 Task: Look for products with ginger flavor.
Action: Mouse moved to (24, 91)
Screenshot: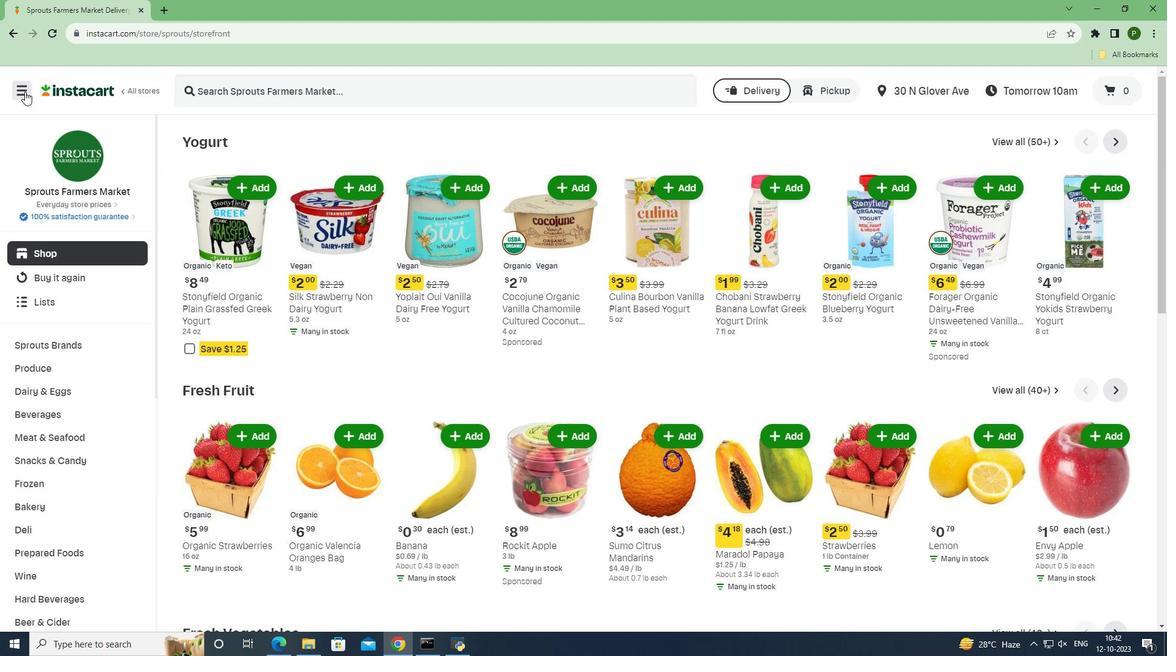 
Action: Mouse pressed left at (24, 91)
Screenshot: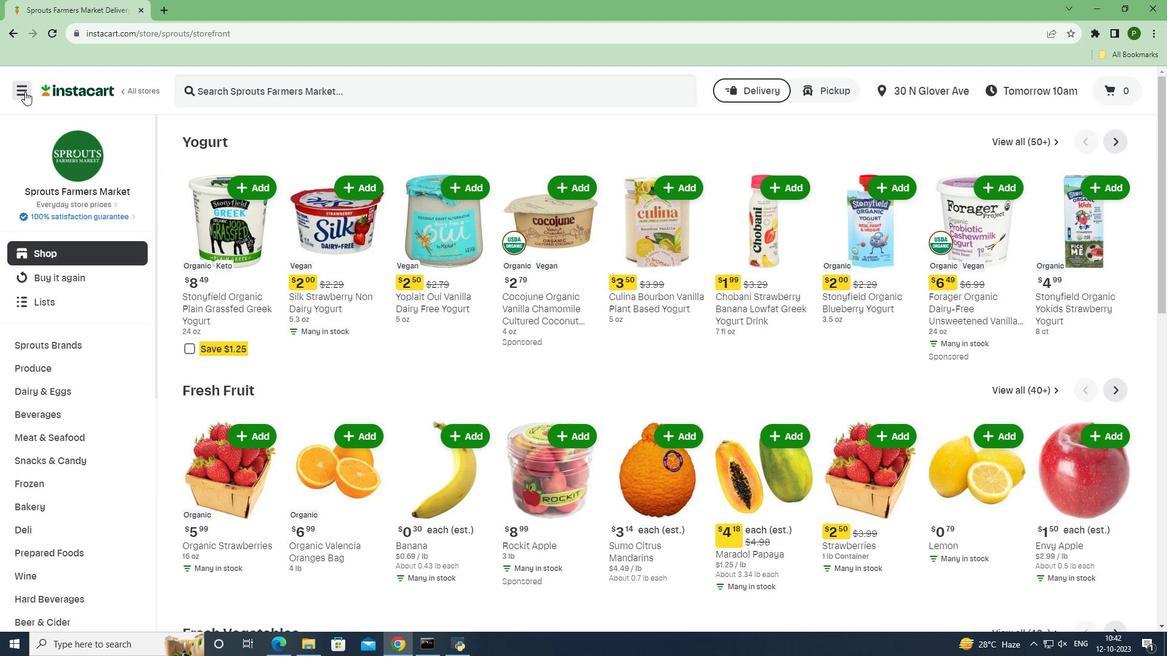 
Action: Mouse moved to (62, 316)
Screenshot: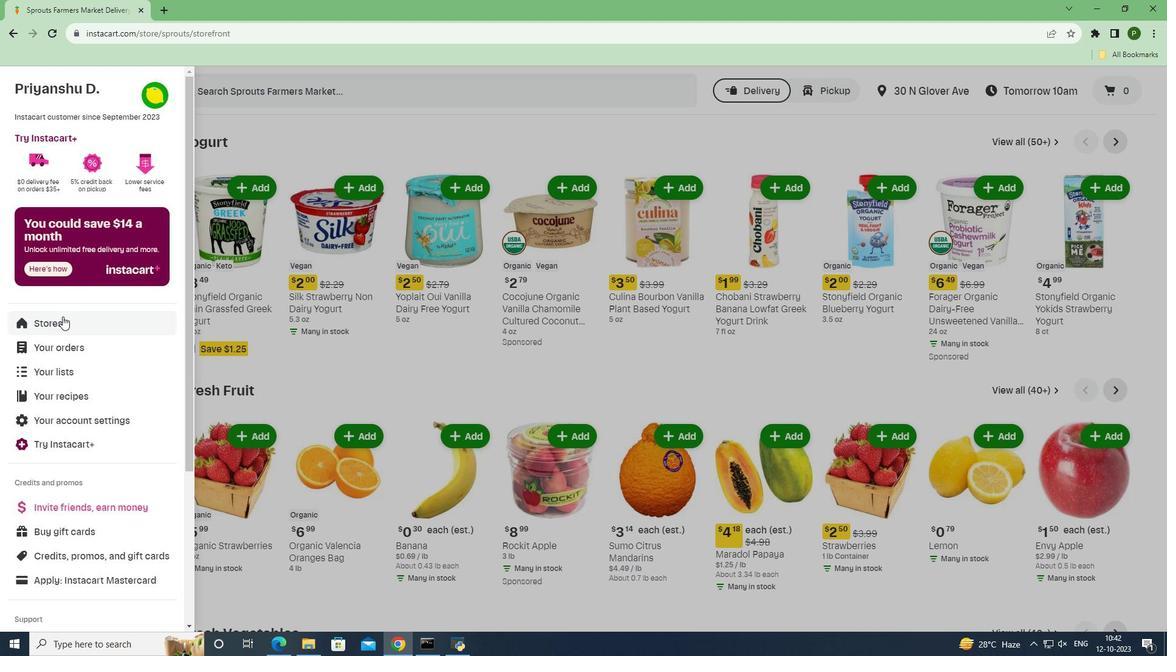 
Action: Mouse pressed left at (62, 316)
Screenshot: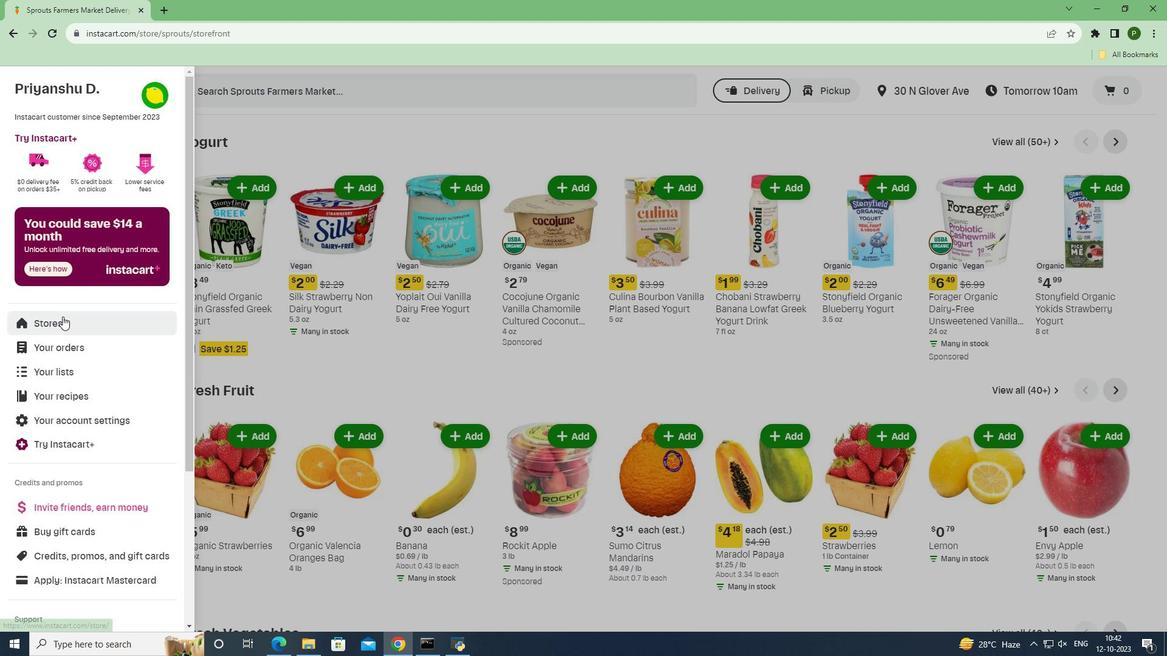 
Action: Mouse moved to (278, 141)
Screenshot: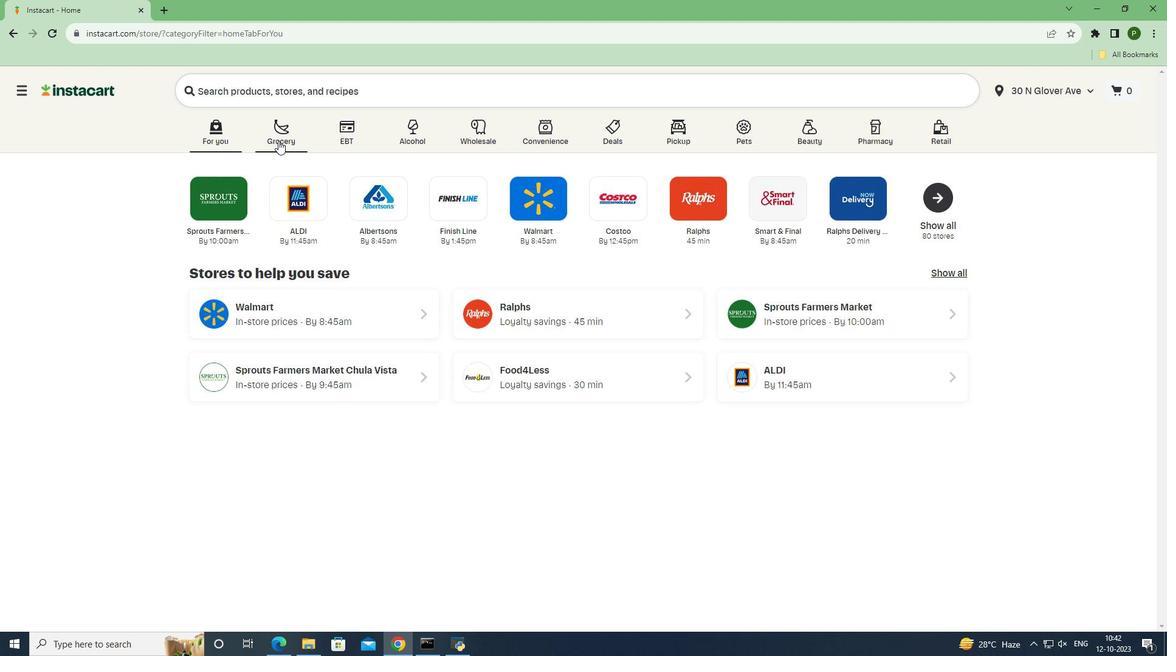 
Action: Mouse pressed left at (278, 141)
Screenshot: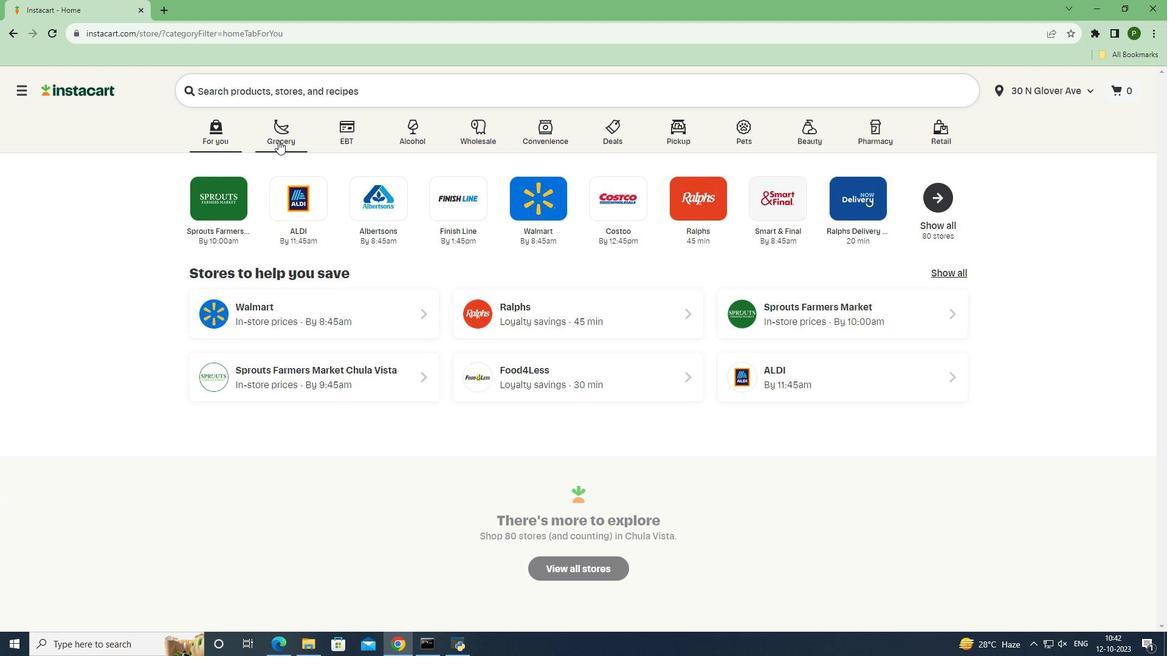 
Action: Mouse moved to (489, 294)
Screenshot: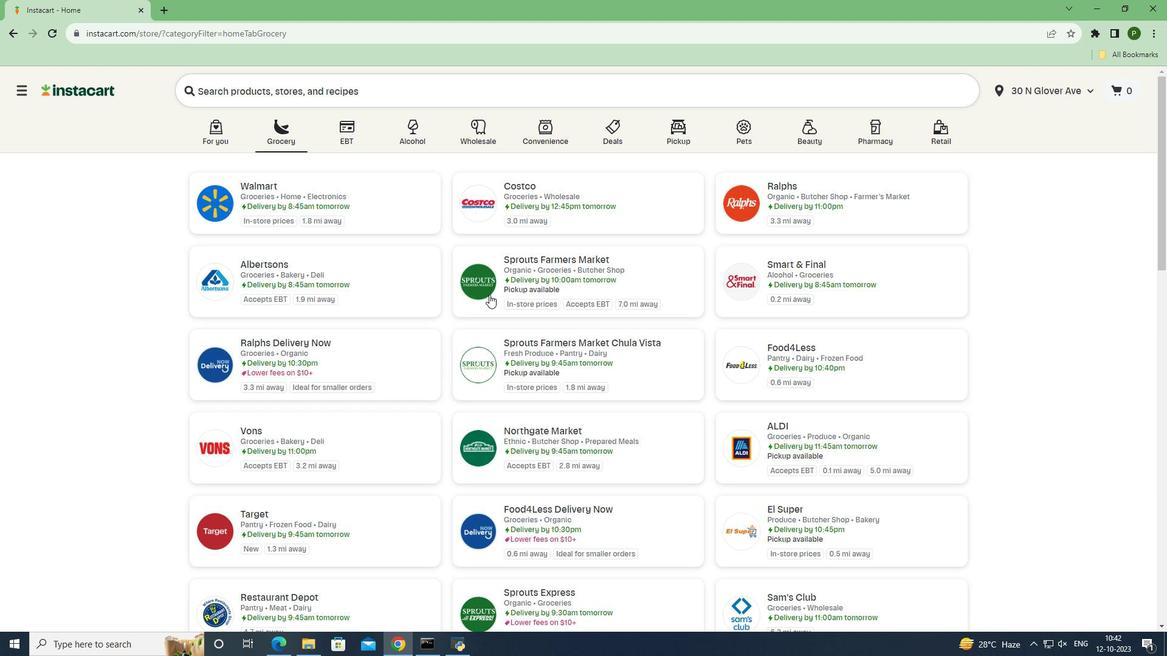 
Action: Mouse pressed left at (489, 294)
Screenshot: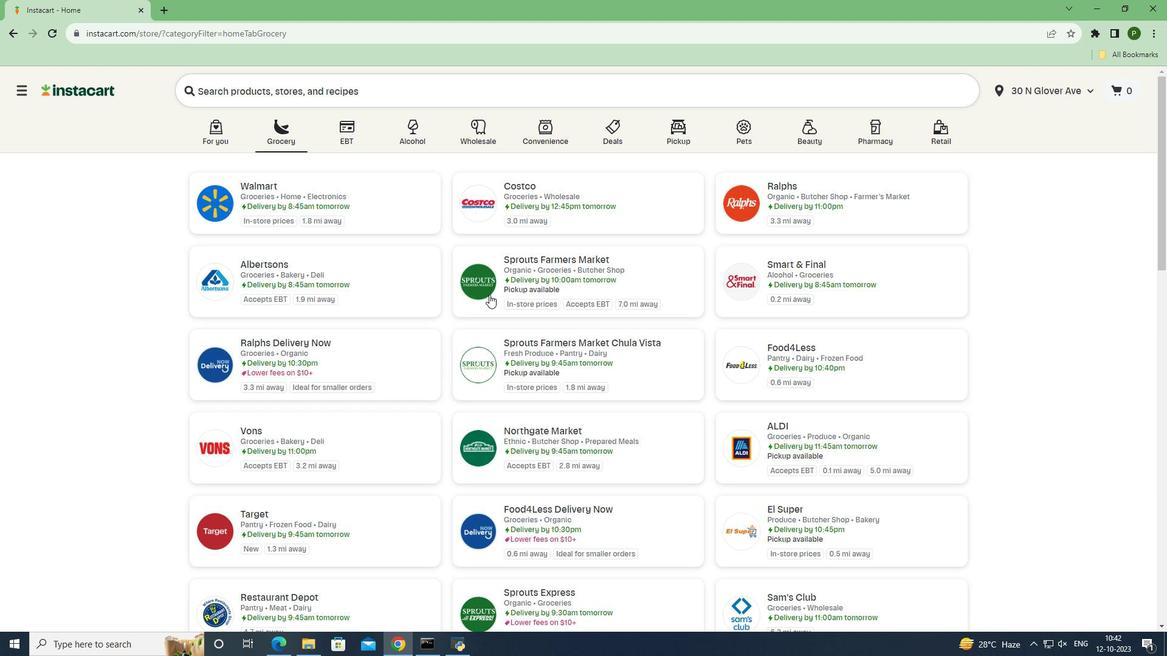 
Action: Mouse moved to (104, 417)
Screenshot: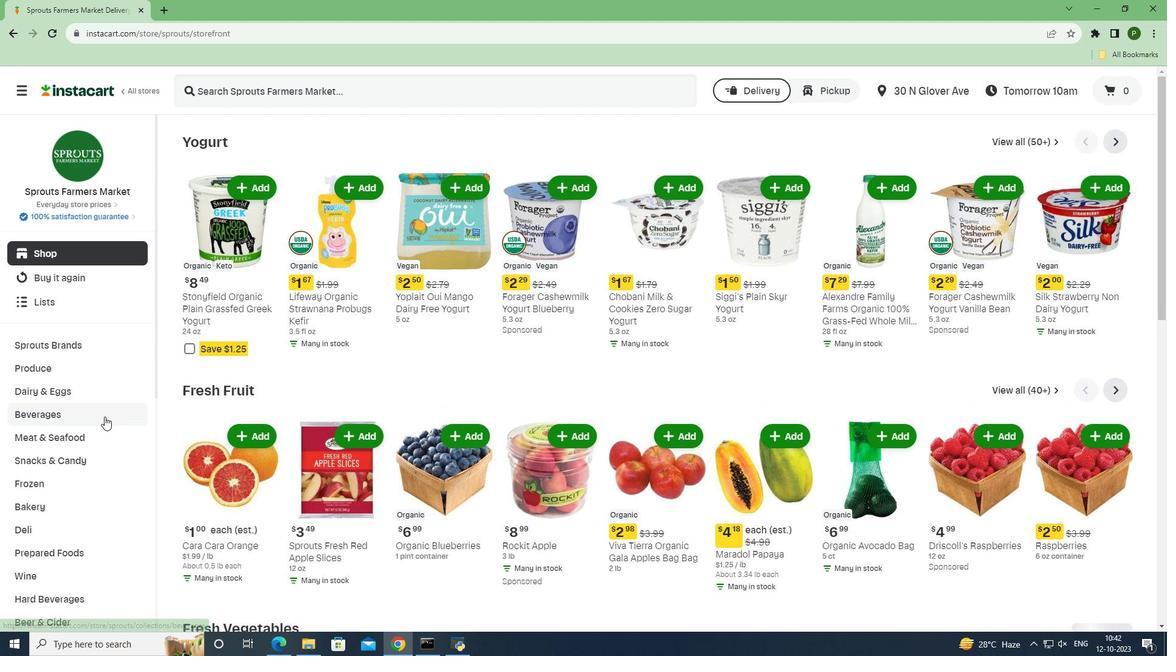 
Action: Mouse pressed left at (104, 417)
Screenshot: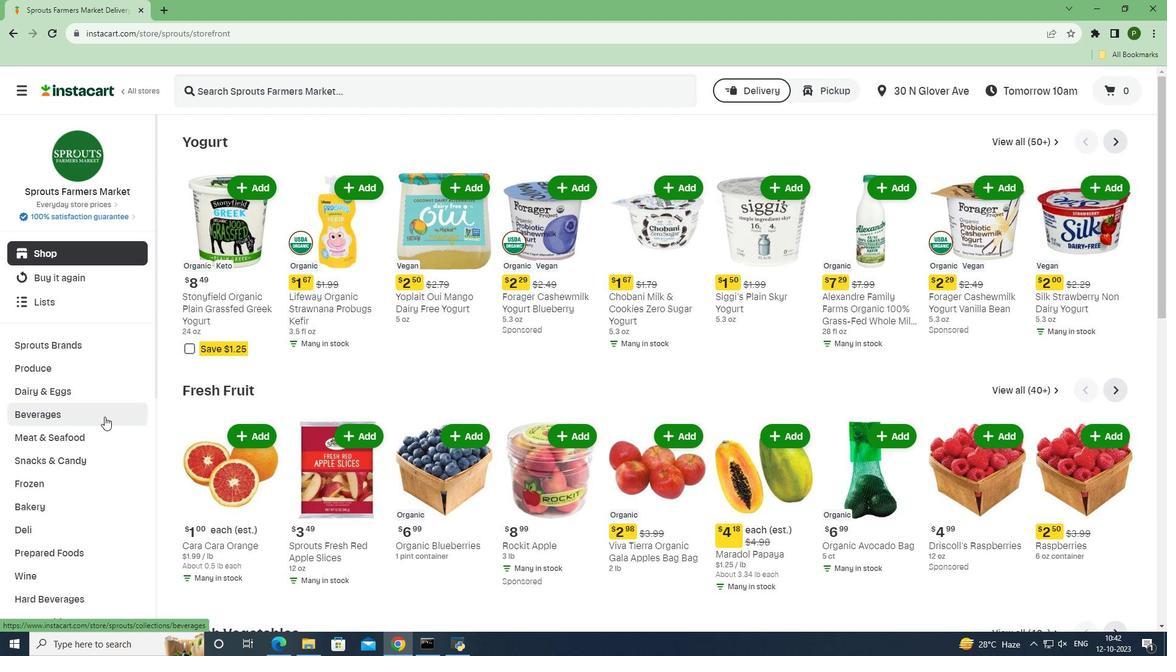
Action: Mouse moved to (514, 170)
Screenshot: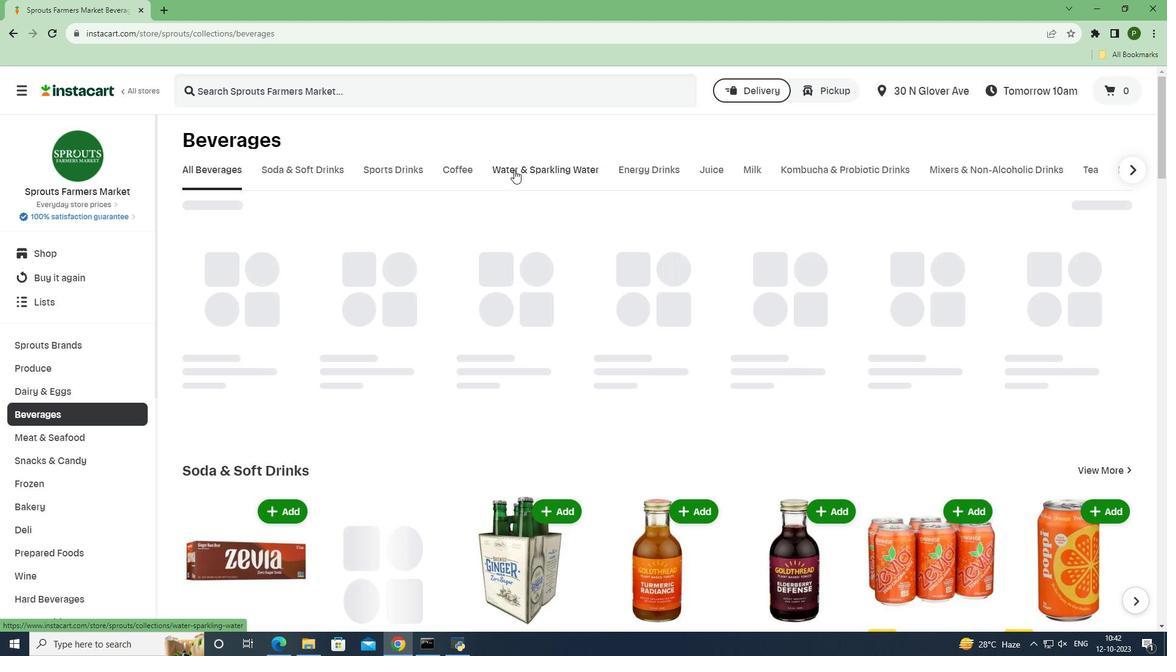 
Action: Mouse pressed left at (514, 170)
Screenshot: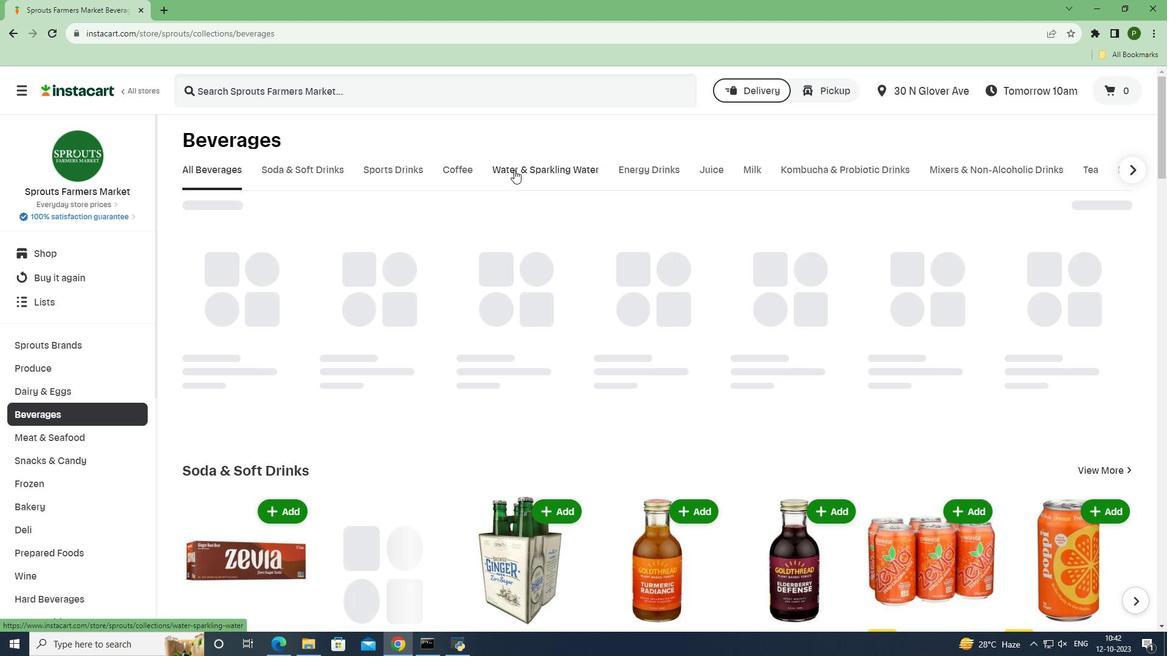 
Action: Mouse moved to (213, 274)
Screenshot: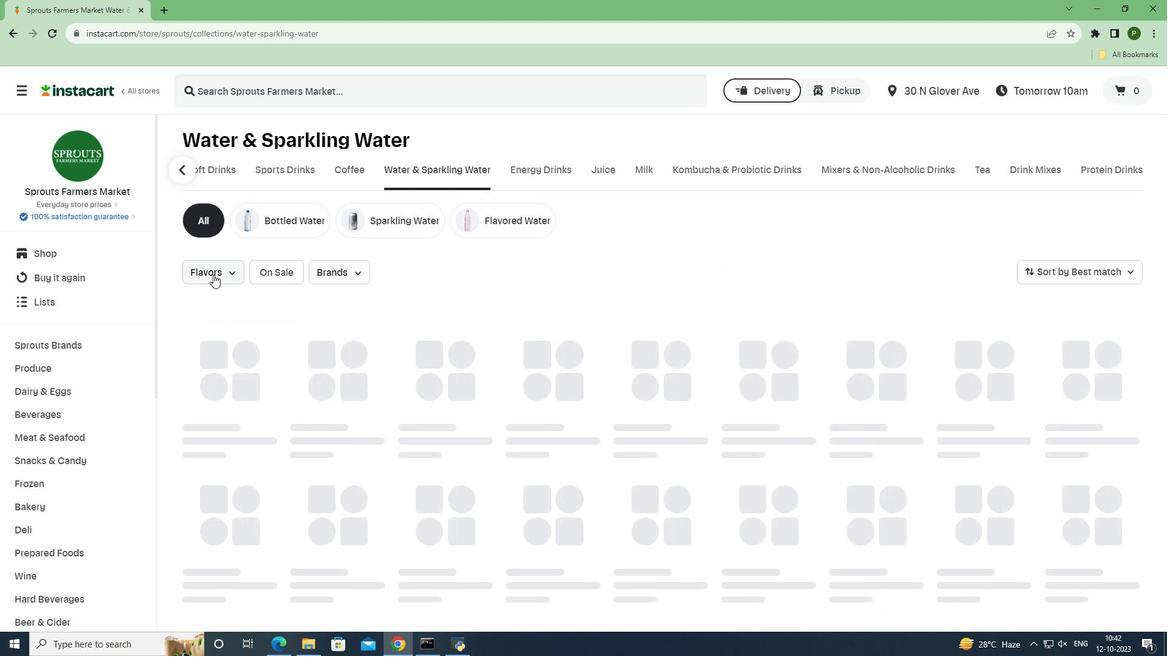 
Action: Mouse pressed left at (213, 274)
Screenshot: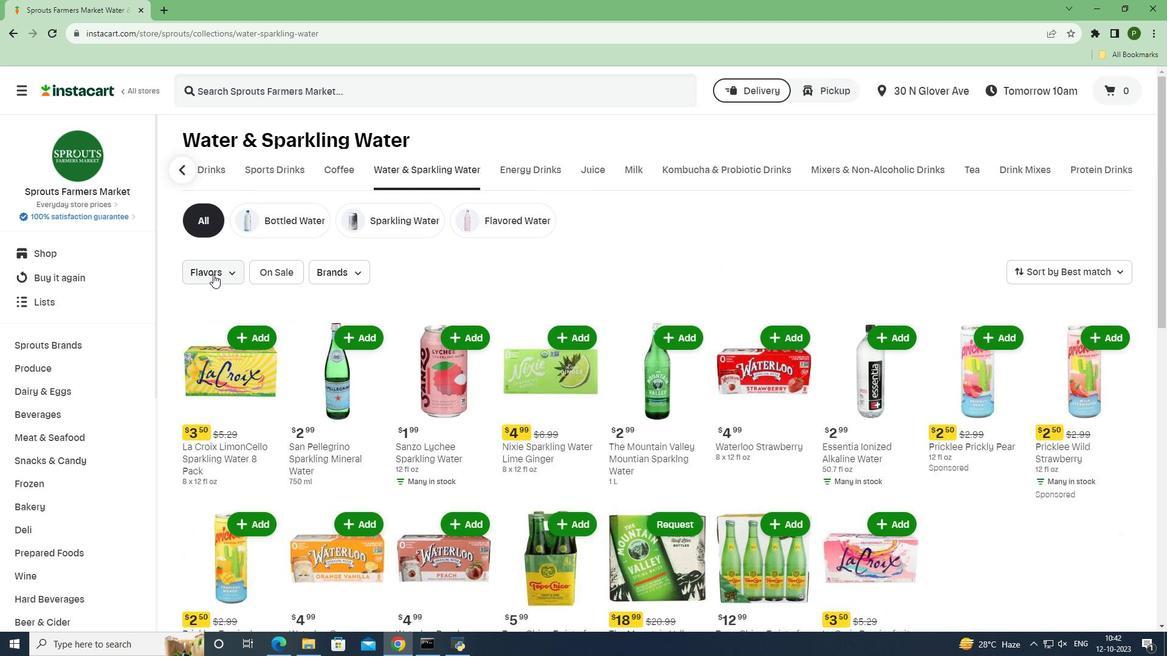 
Action: Mouse moved to (255, 384)
Screenshot: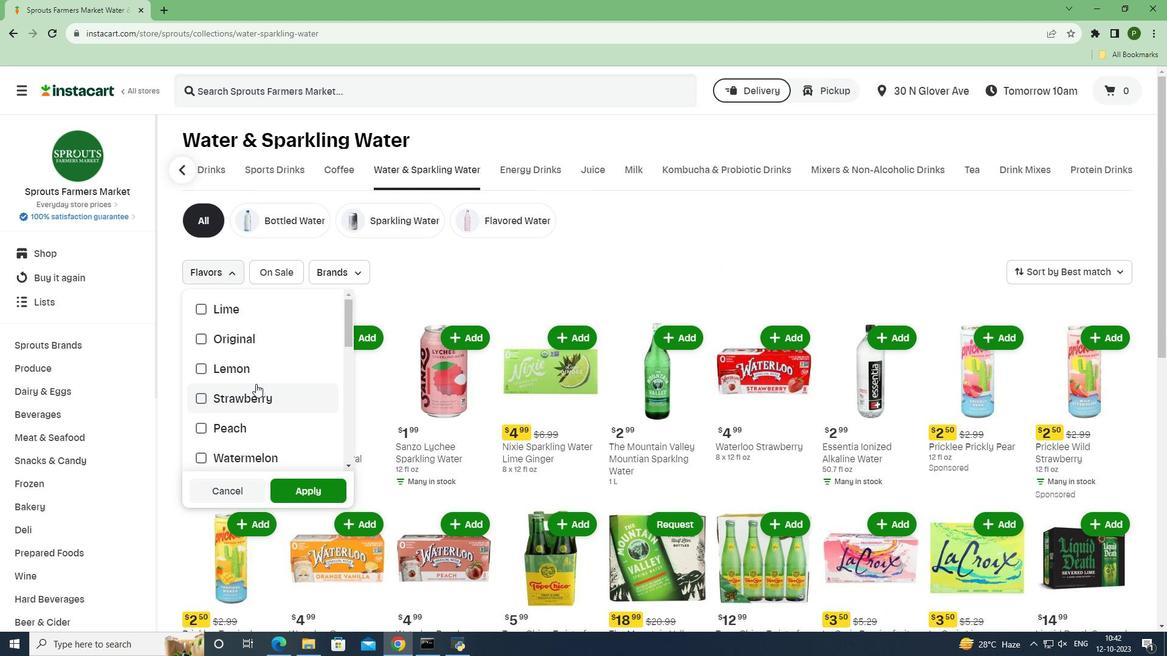
Action: Mouse scrolled (255, 383) with delta (0, 0)
Screenshot: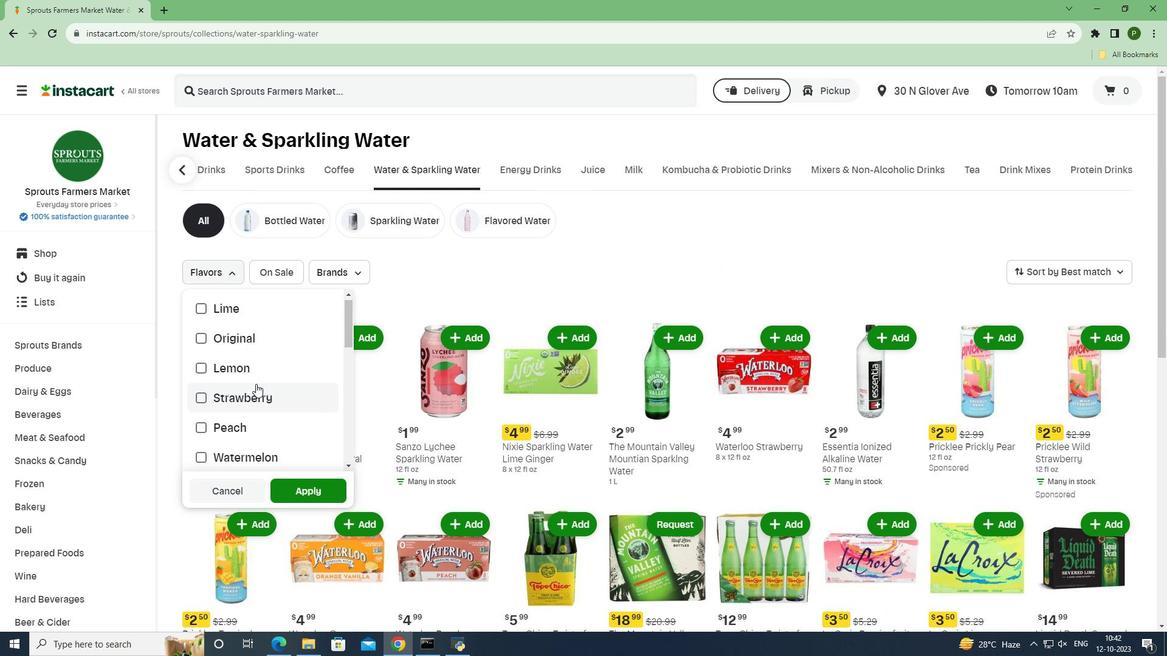 
Action: Mouse scrolled (255, 383) with delta (0, 0)
Screenshot: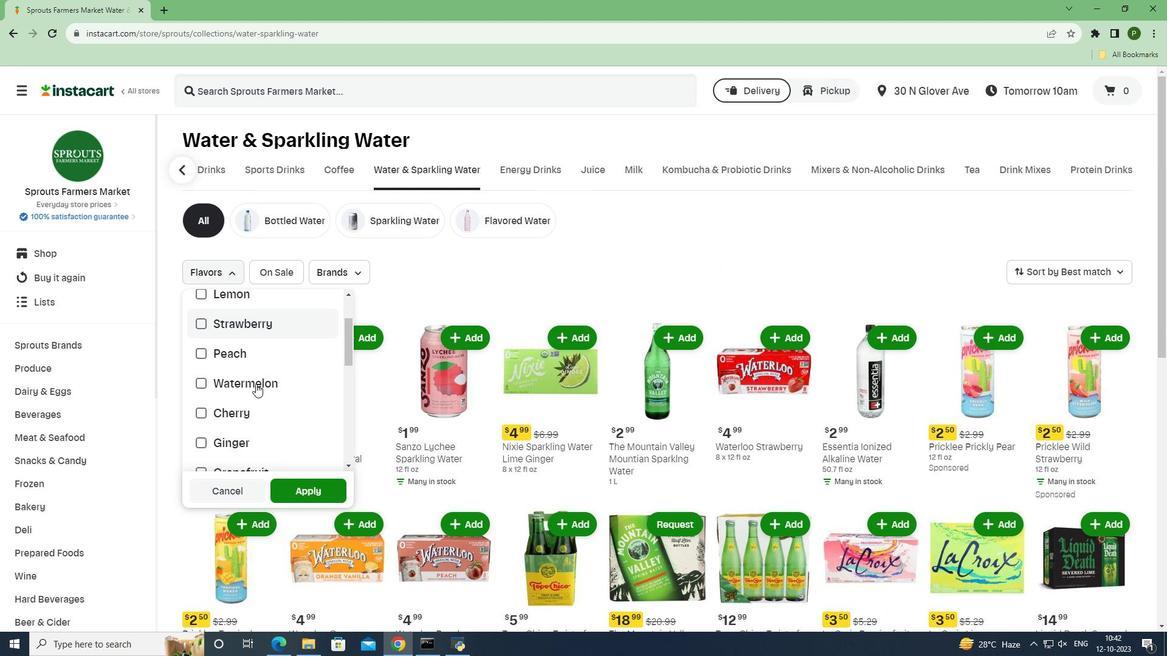 
Action: Mouse moved to (249, 398)
Screenshot: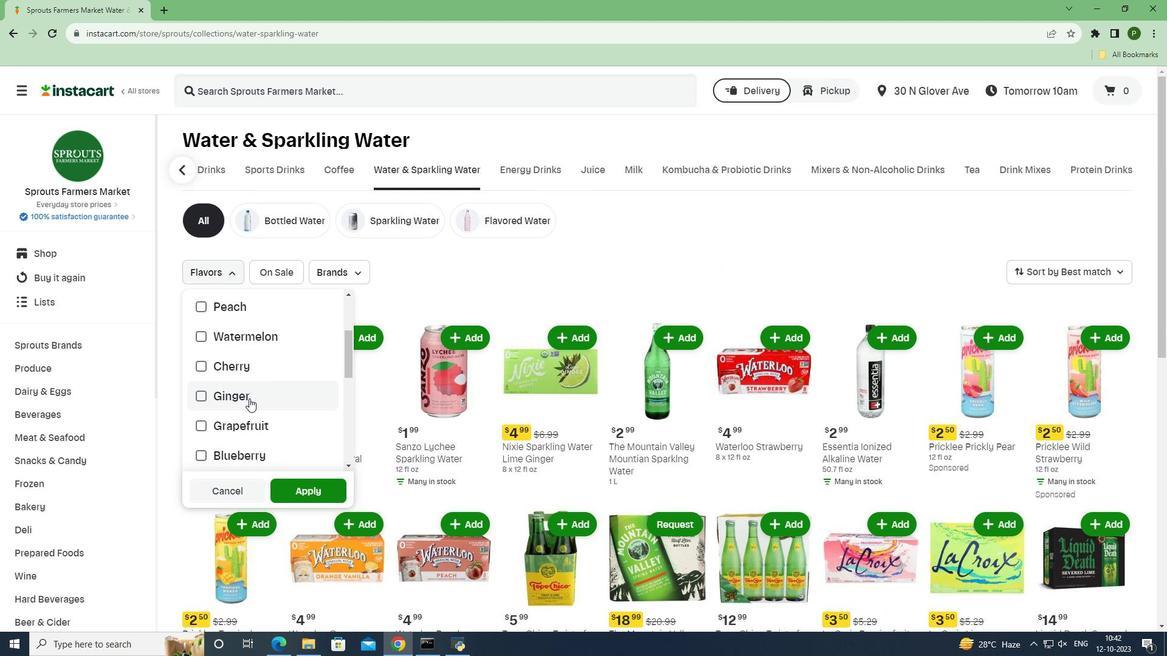 
Action: Mouse pressed left at (249, 398)
Screenshot: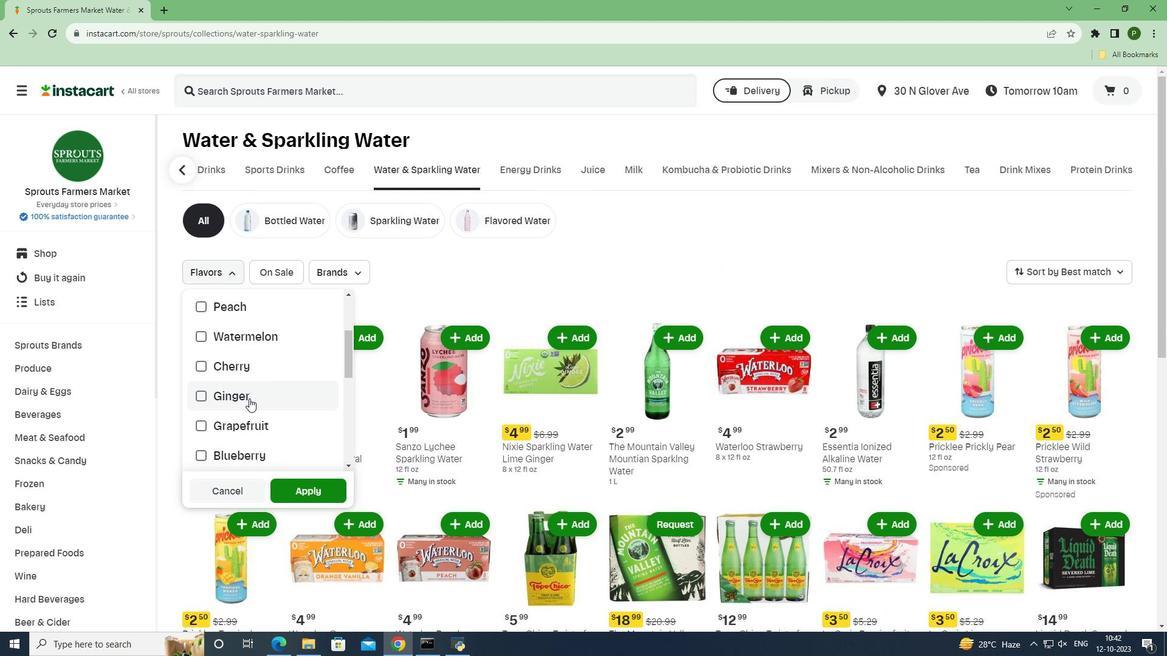 
Action: Mouse moved to (302, 488)
Screenshot: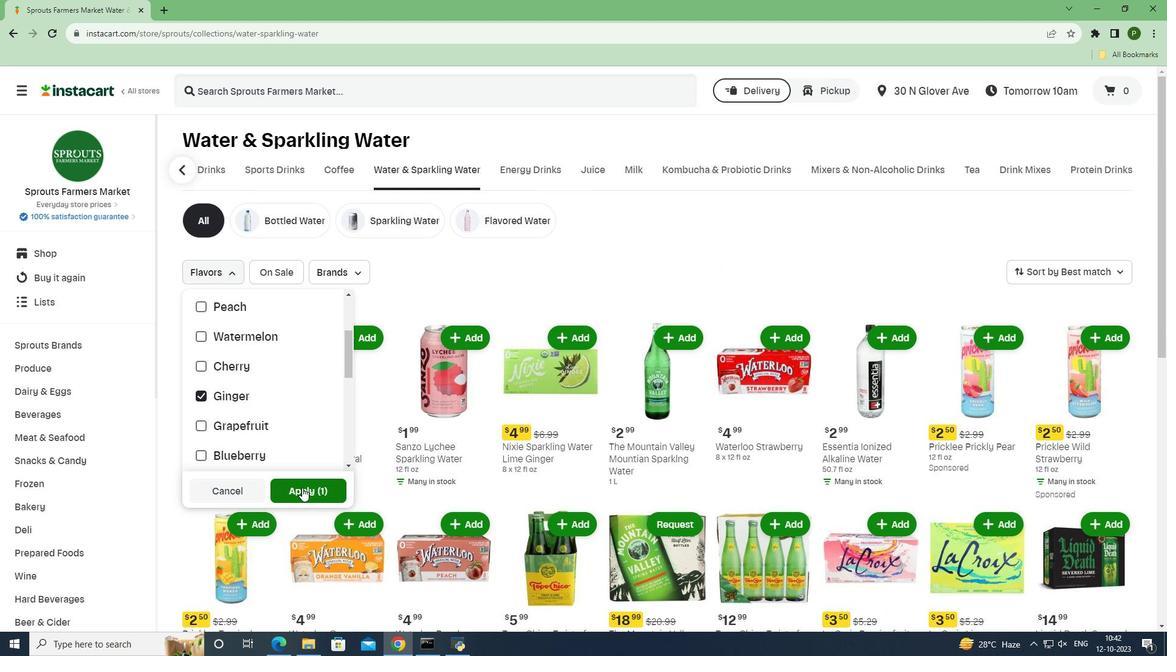 
Action: Mouse pressed left at (302, 488)
Screenshot: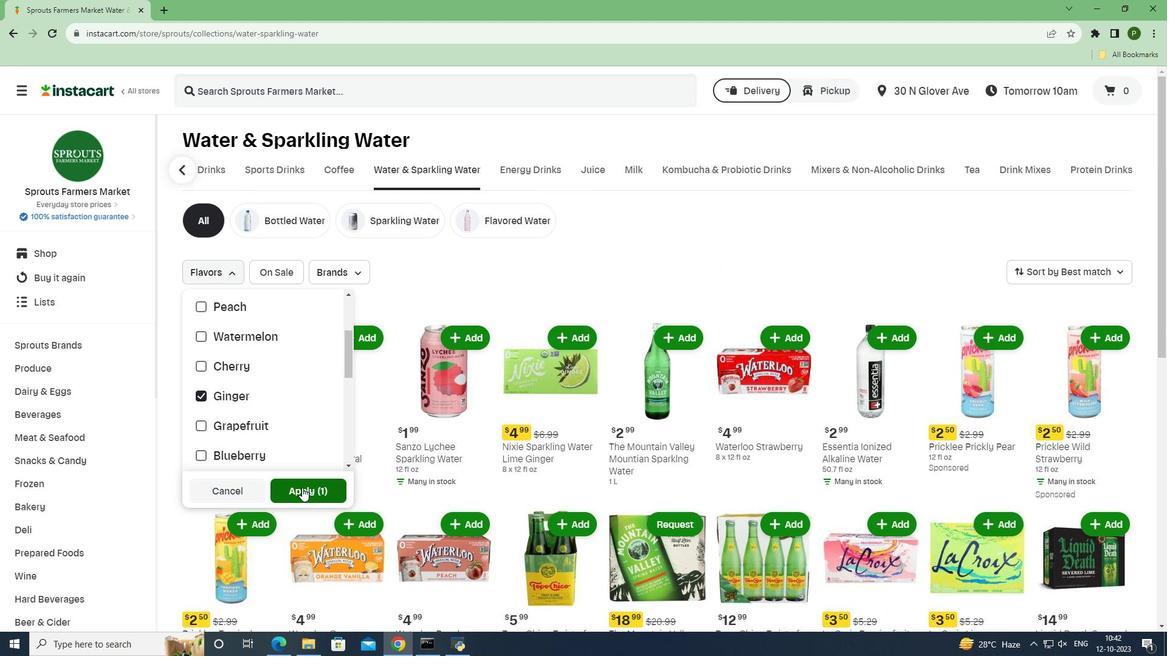
Action: Mouse moved to (466, 489)
Screenshot: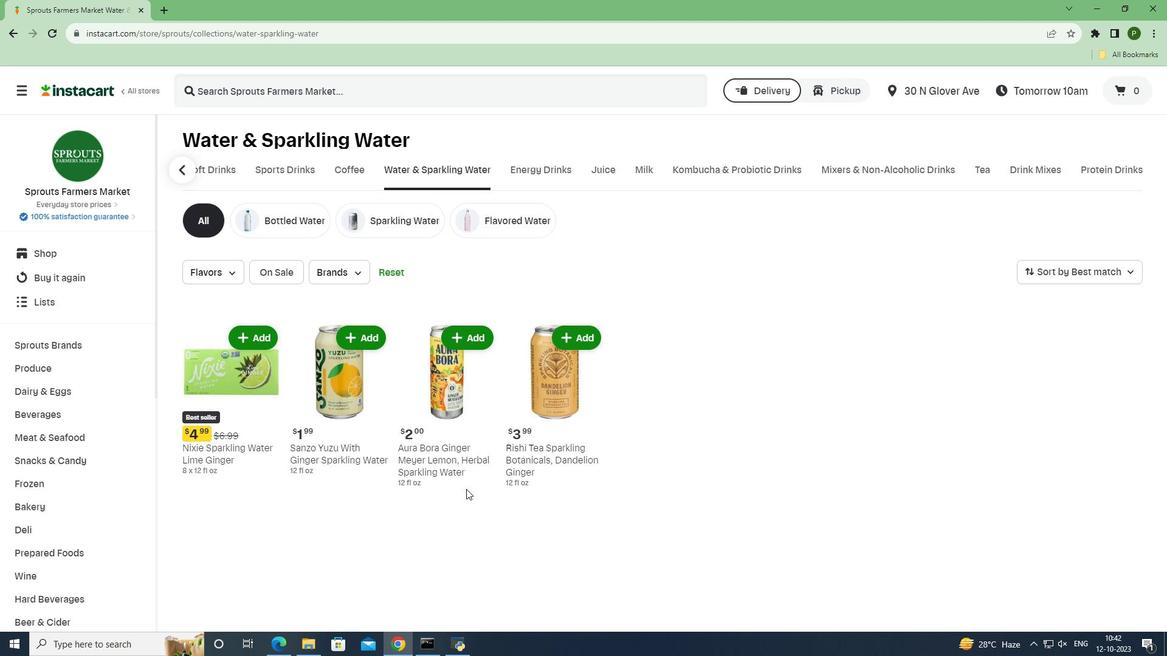 
